 Task: Assign a ticket to an agent based on customer feedback from social media.
Action: Mouse moved to (229, 128)
Screenshot: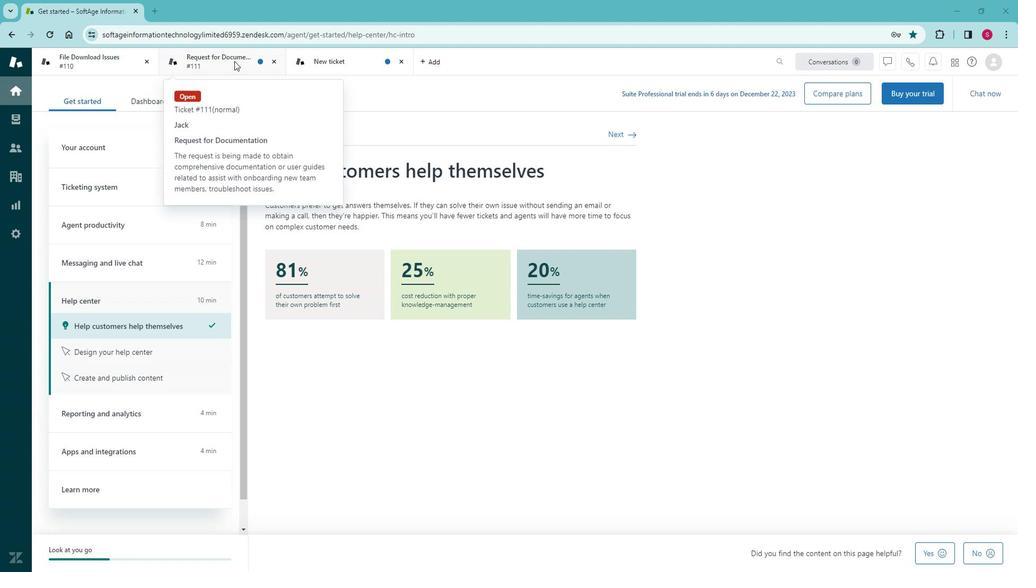 
Action: Mouse pressed left at (229, 128)
Screenshot: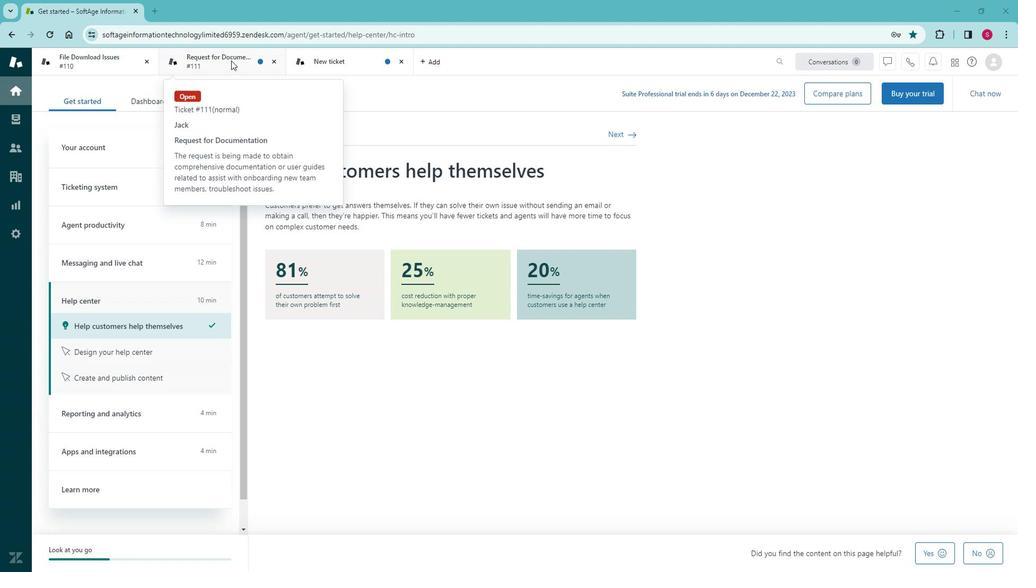 
Action: Mouse moved to (225, 166)
Screenshot: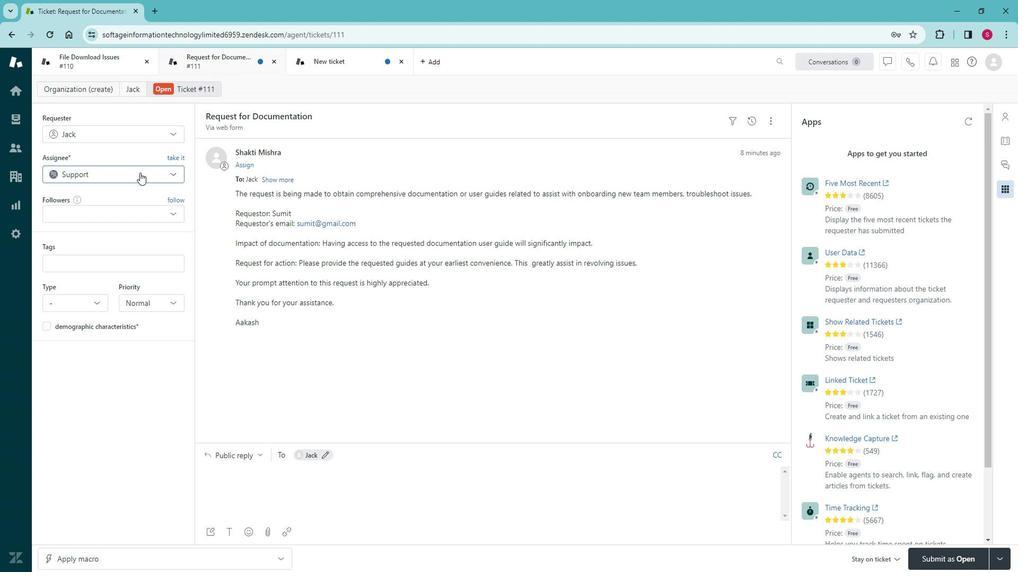 
Action: Mouse pressed left at (225, 166)
Screenshot: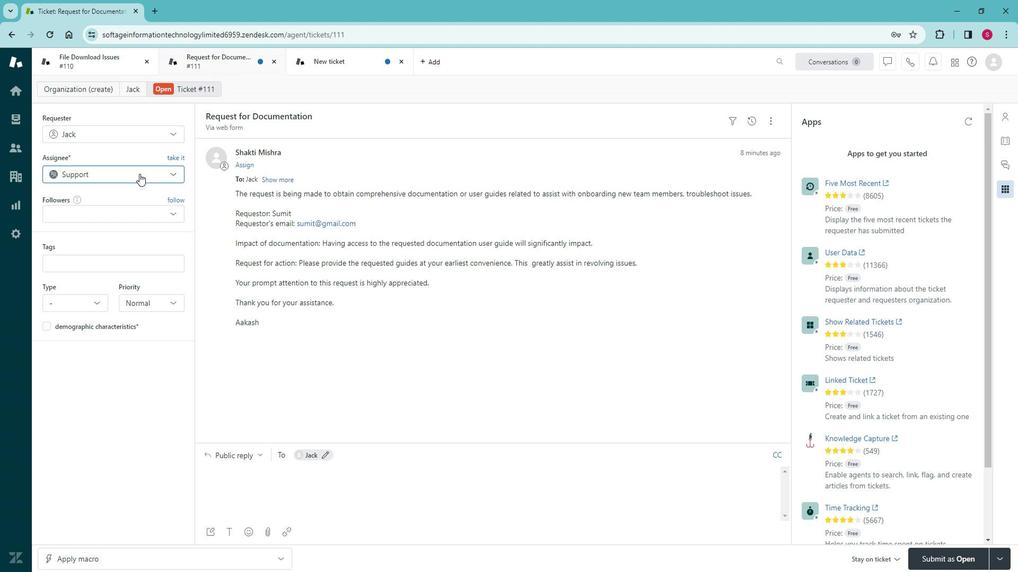 
Action: Mouse moved to (225, 196)
Screenshot: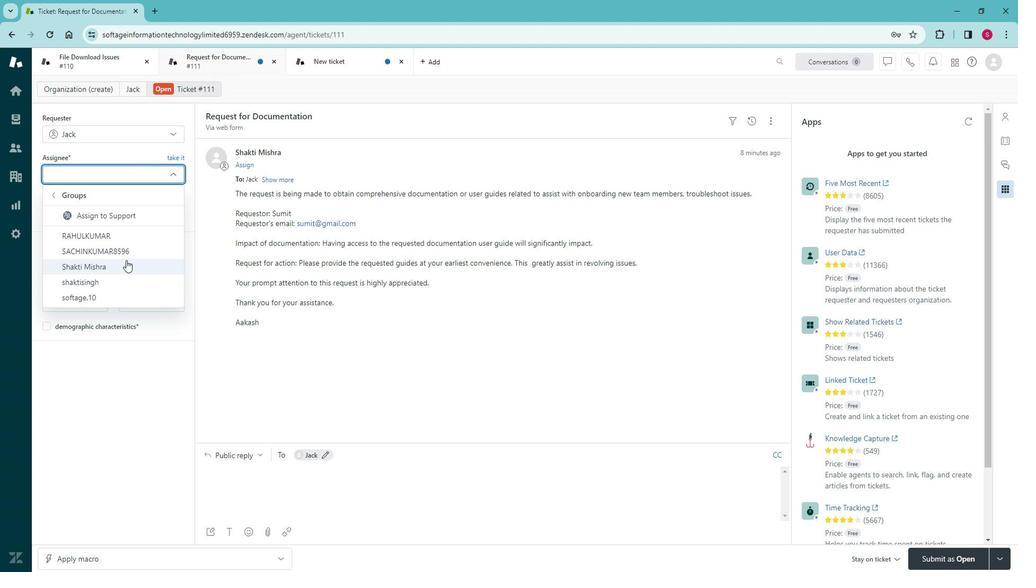 
Action: Mouse pressed left at (225, 196)
Screenshot: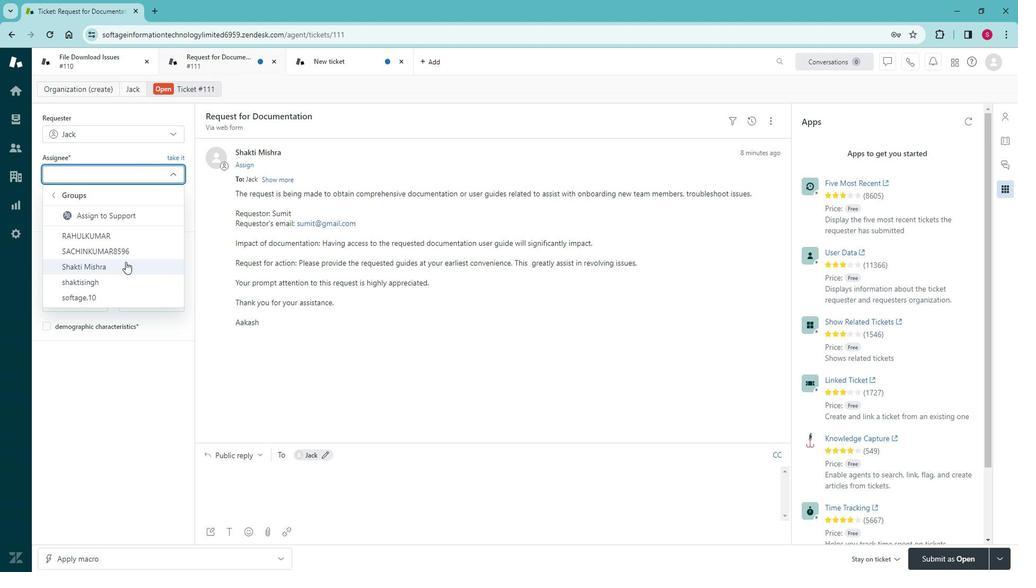 
Action: Mouse moved to (235, 269)
Screenshot: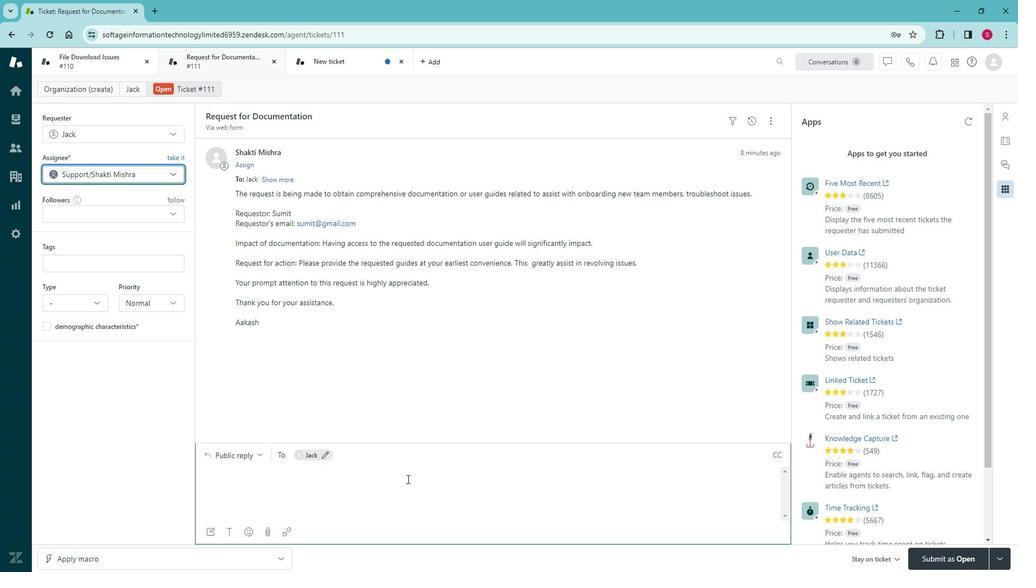 
Action: Mouse pressed left at (235, 269)
Screenshot: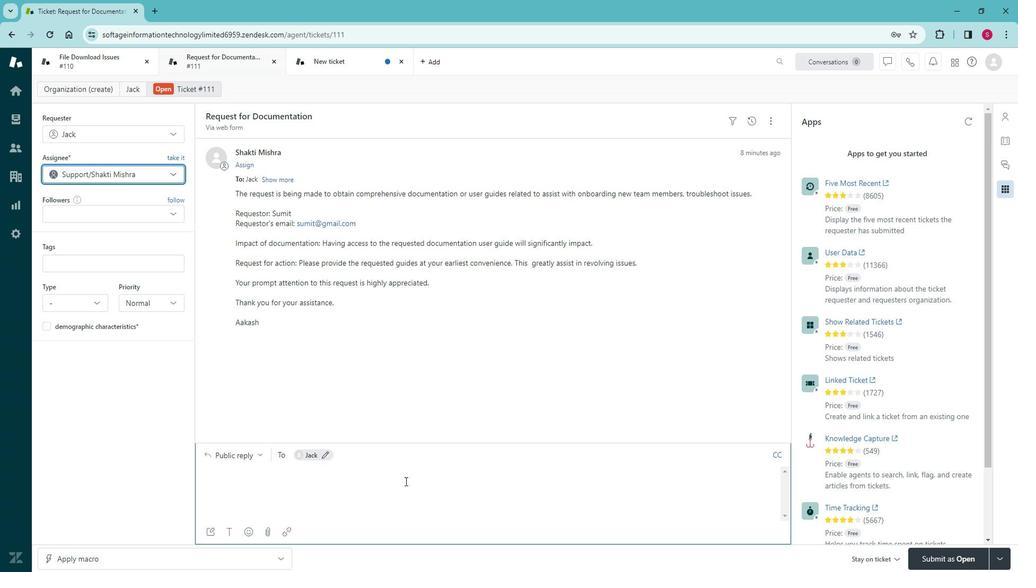 
Action: Key pressed <Key.caps_lock>H<Key.caps_lock>ello
Screenshot: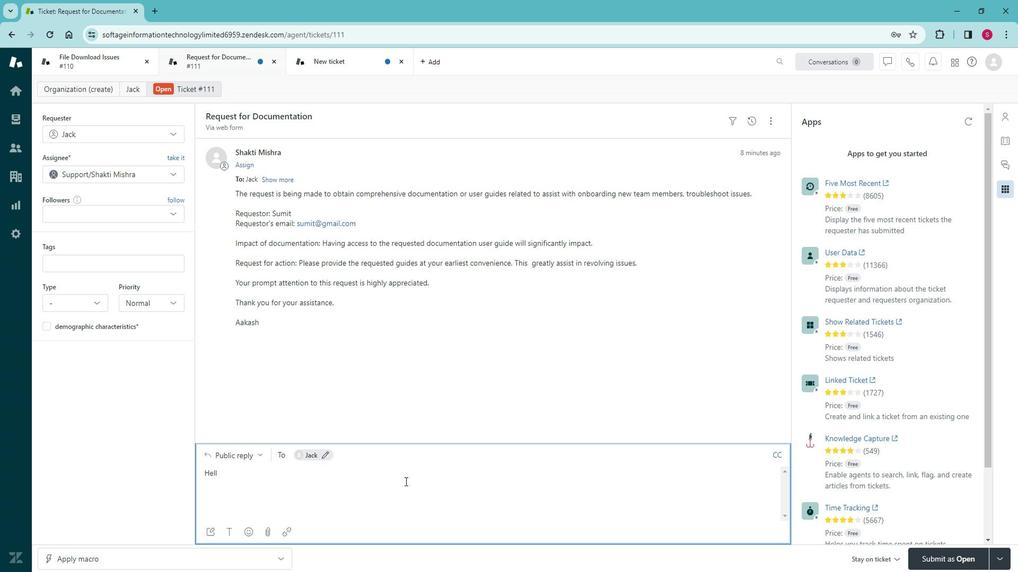 
Action: Mouse moved to (230, 260)
Screenshot: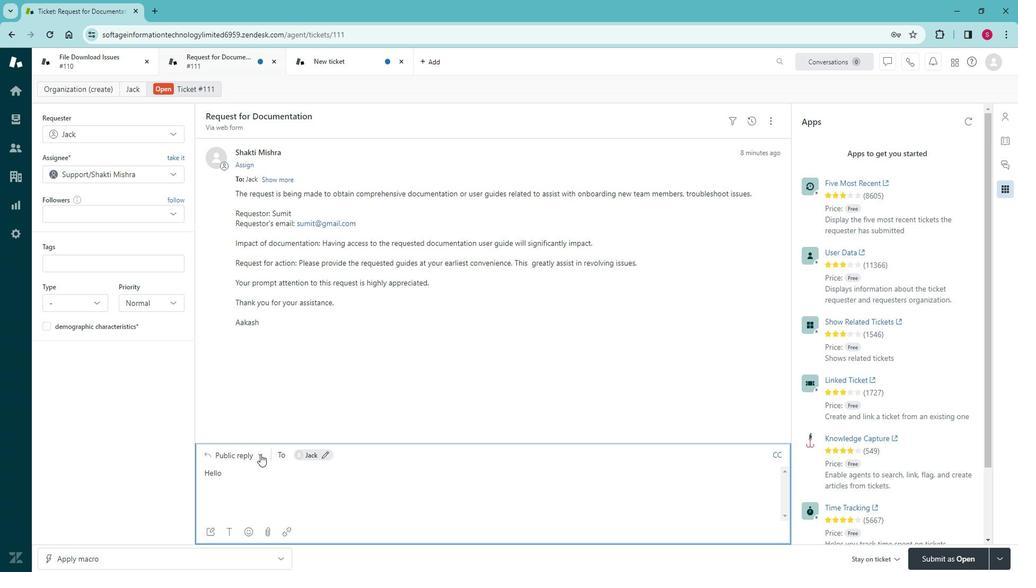 
Action: Mouse pressed left at (230, 260)
Screenshot: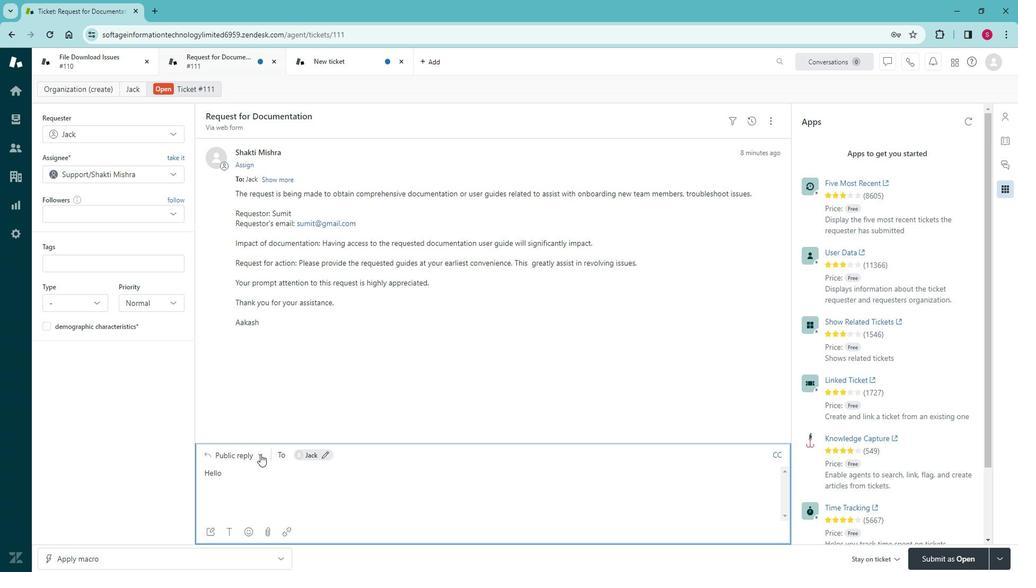 
Action: Mouse moved to (230, 252)
Screenshot: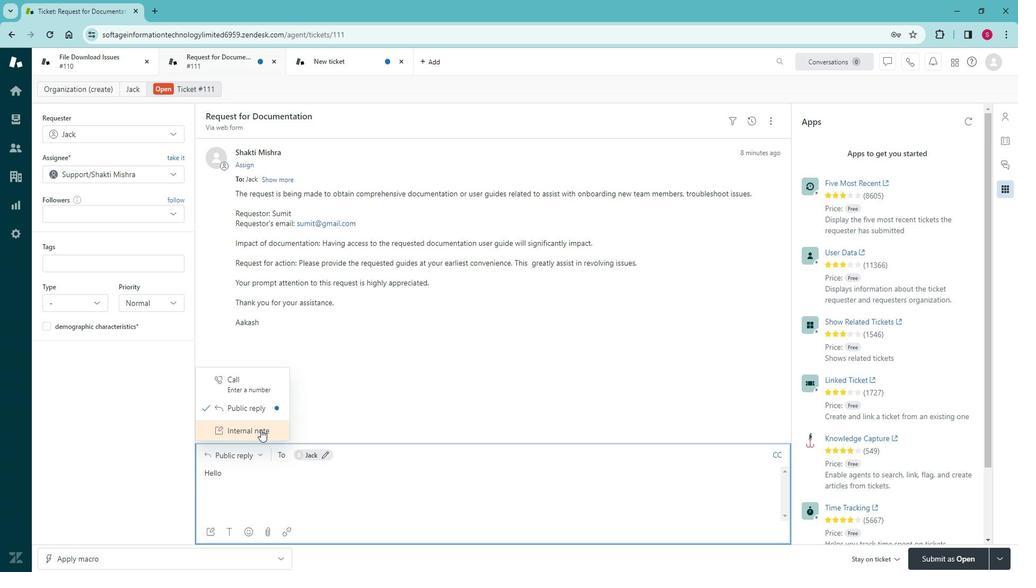 
Action: Mouse pressed left at (230, 252)
Screenshot: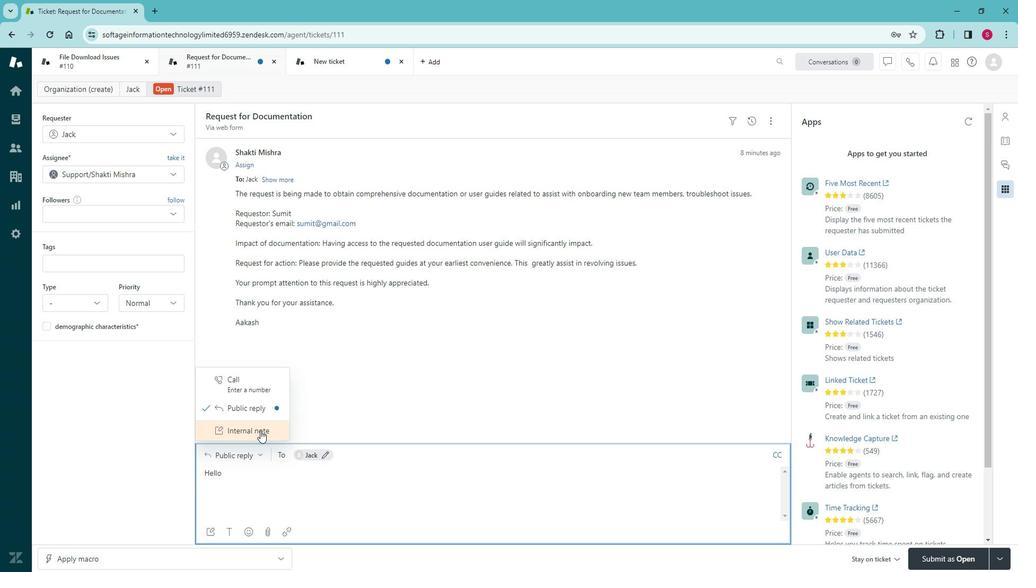 
Action: Mouse moved to (230, 268)
Screenshot: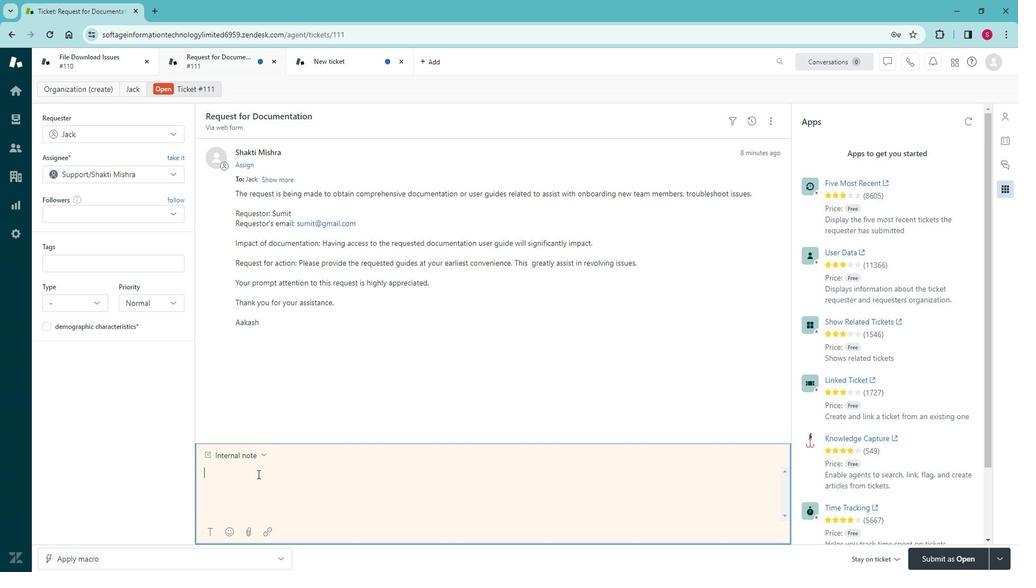 
Action: Mouse pressed left at (230, 268)
Screenshot: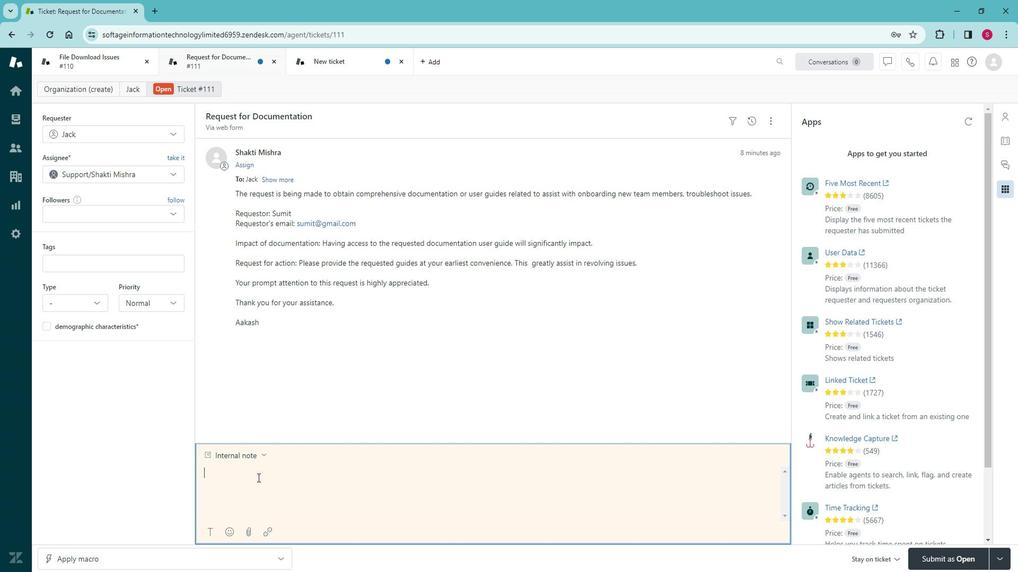 
Action: Key pressed <Key.caps_lock>H<Key.caps_lock>ello<Key.space><Key.caps_lock><Key.caps_lock>t<Key.backspace><Key.caps_lock>T<Key.caps_lock>eam,<Key.enter><Key.caps_lock>D<Key.caps_lock>ue<Key.space>to<Key.space>si<Key.backspace>ome<Key.space>reason<Key.space><Key.caps_lock>I<Key.caps_lock><Key.space>assigned<Key.space>this<Key.space>task<Key.space>to<Key.space>you.<Key.space>s<Key.caps_lock>O<Key.space><Key.backspace><Key.backspace><Key.backspace>S<Key.backspace><Key.backspace><Key.backspace><Key.space><Key.caps_lock>by<Key.space>your<Key.space>past<Key.space>performance.<Key.space><Key.caps_lock>K<Key.caps_lock>nldy<Key.space>do<Key.space>your<Key.space>best.<Key.enter>
Screenshot: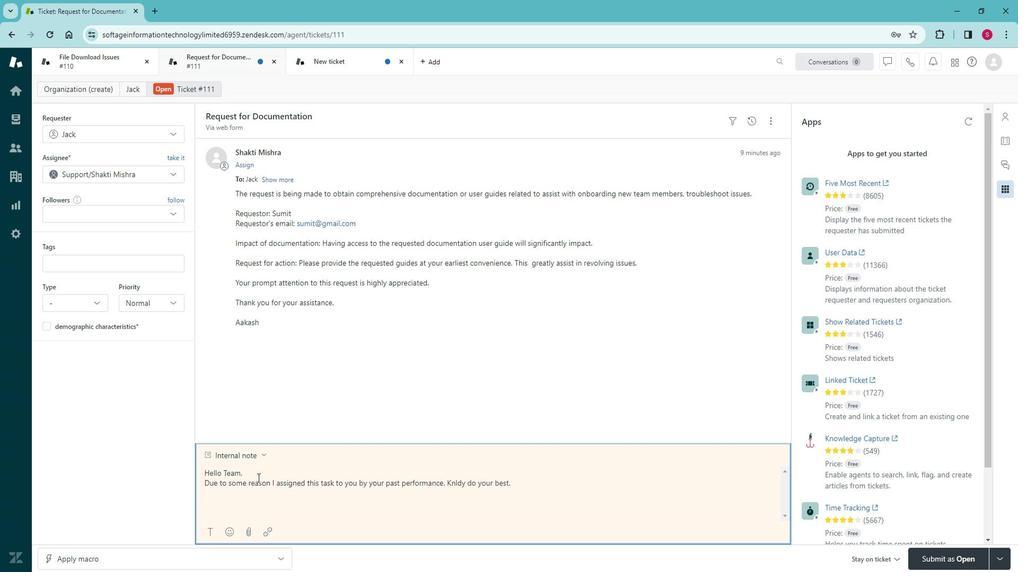 
Action: Mouse moved to (238, 270)
Screenshot: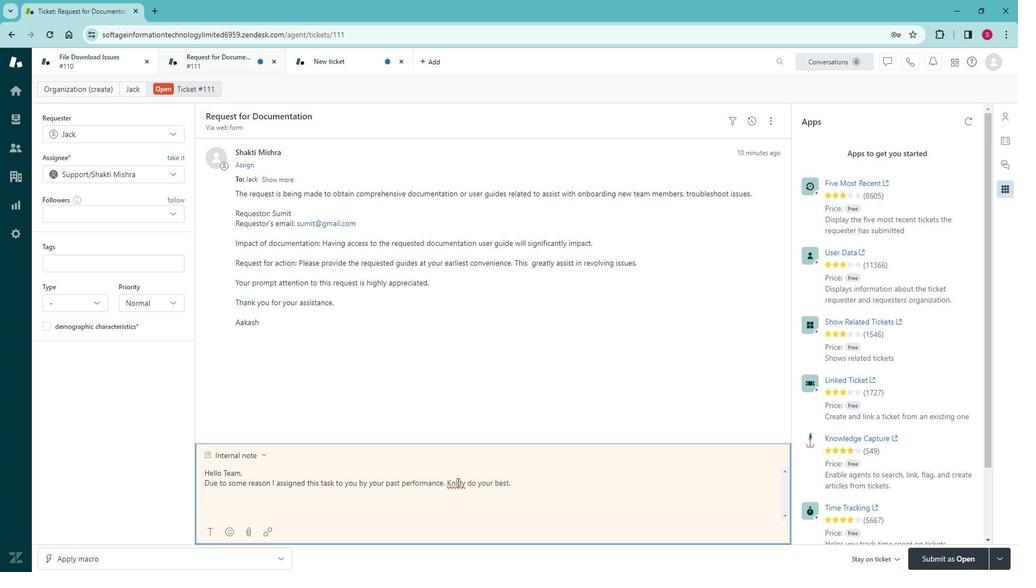 
Action: Mouse pressed left at (238, 270)
Screenshot: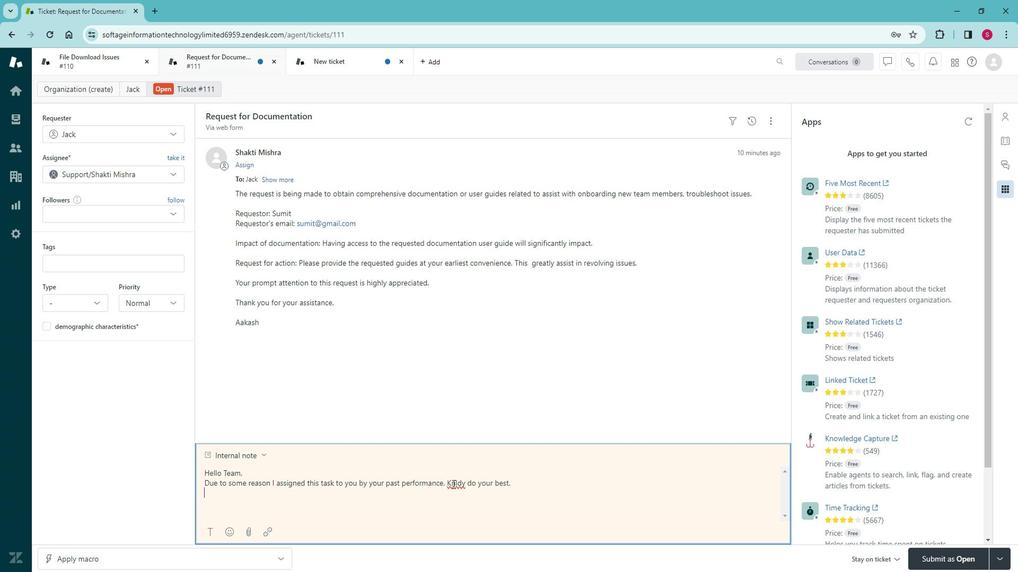 
Action: Mouse moved to (239, 272)
Screenshot: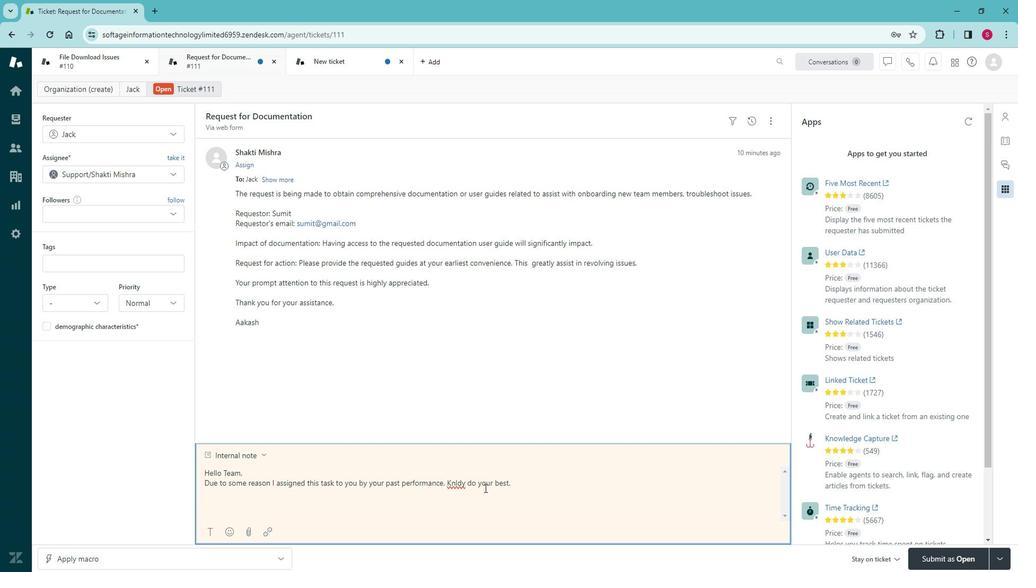 
Action: Key pressed i
Screenshot: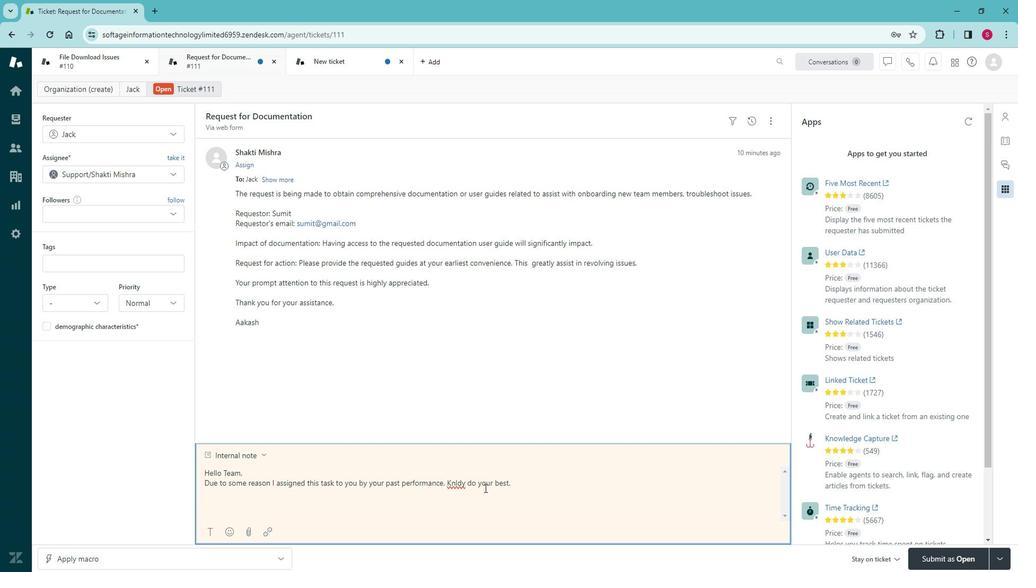 
Action: Mouse moved to (230, 276)
Screenshot: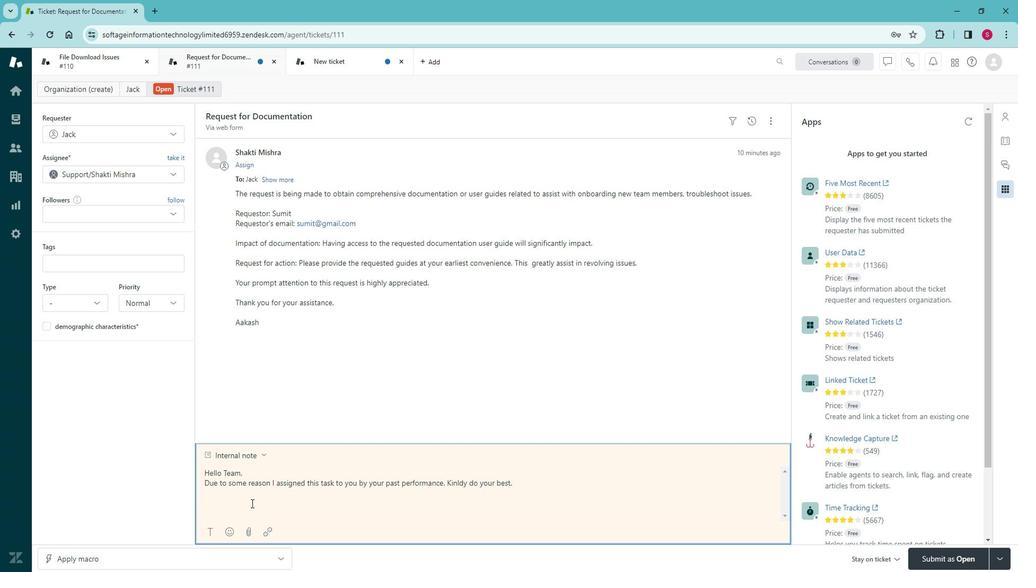
Action: Mouse pressed left at (230, 276)
Screenshot: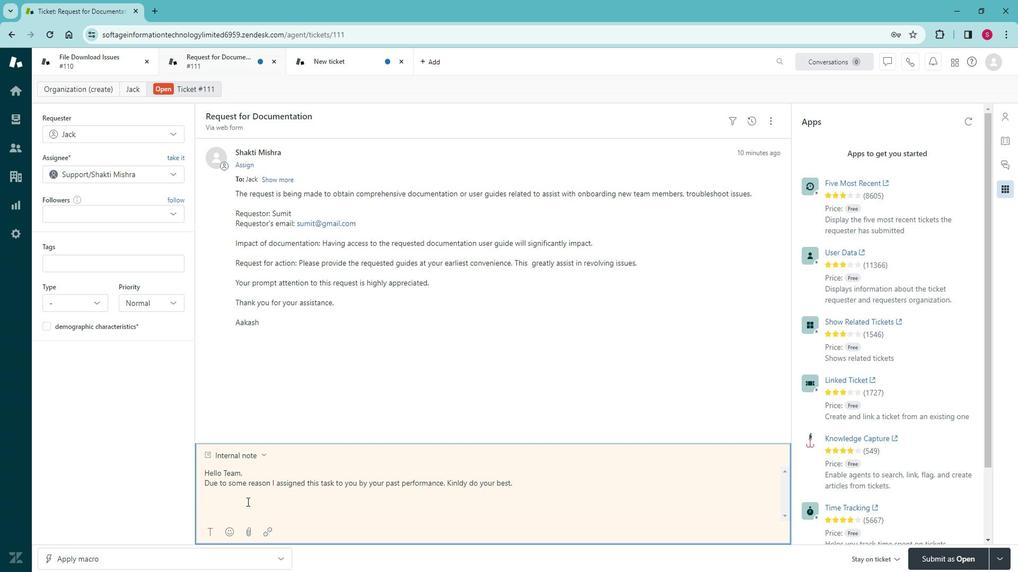 
Action: Mouse moved to (238, 270)
Screenshot: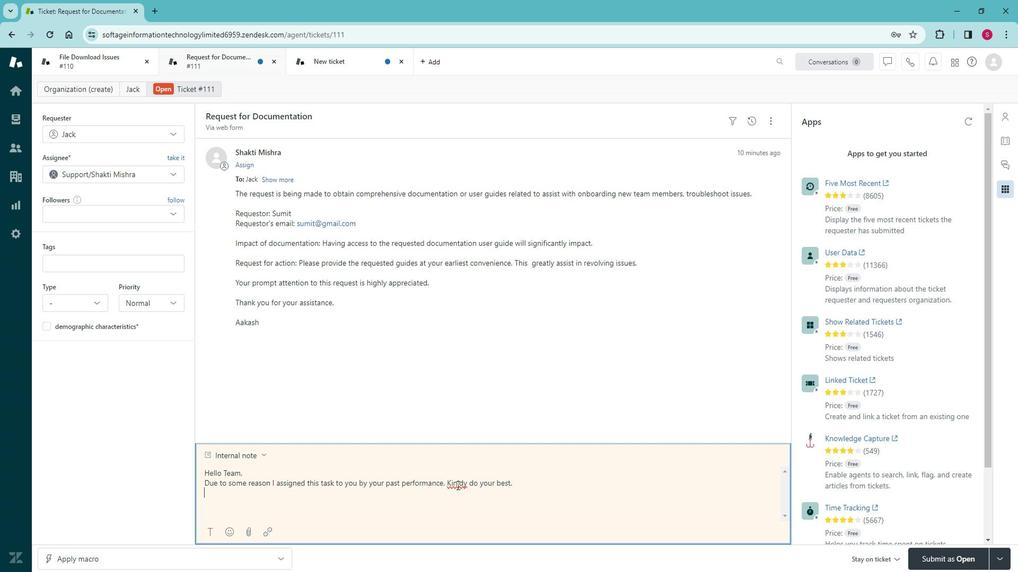 
Action: Mouse pressed right at (238, 270)
Screenshot: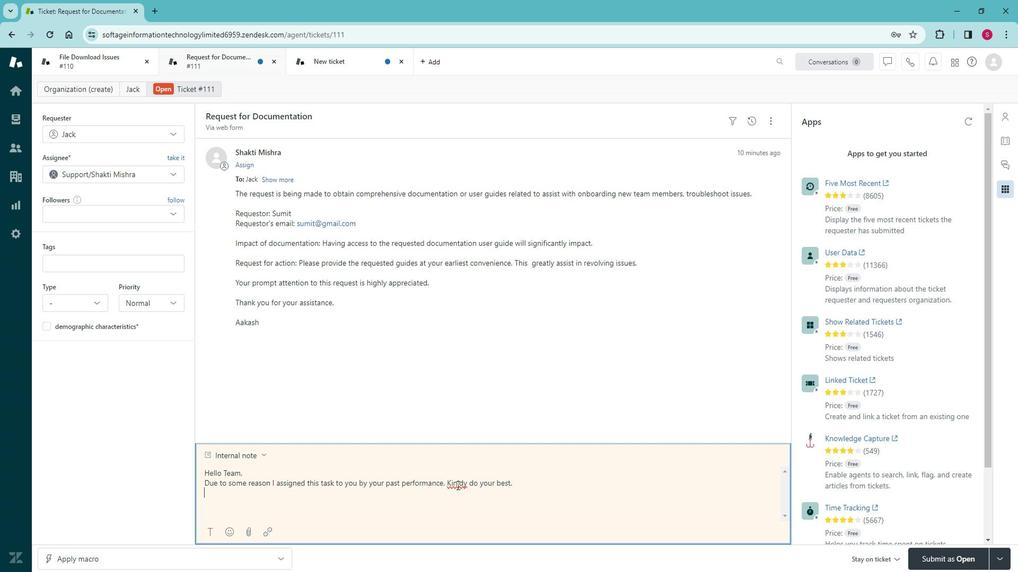 
Action: Mouse moved to (240, 182)
Screenshot: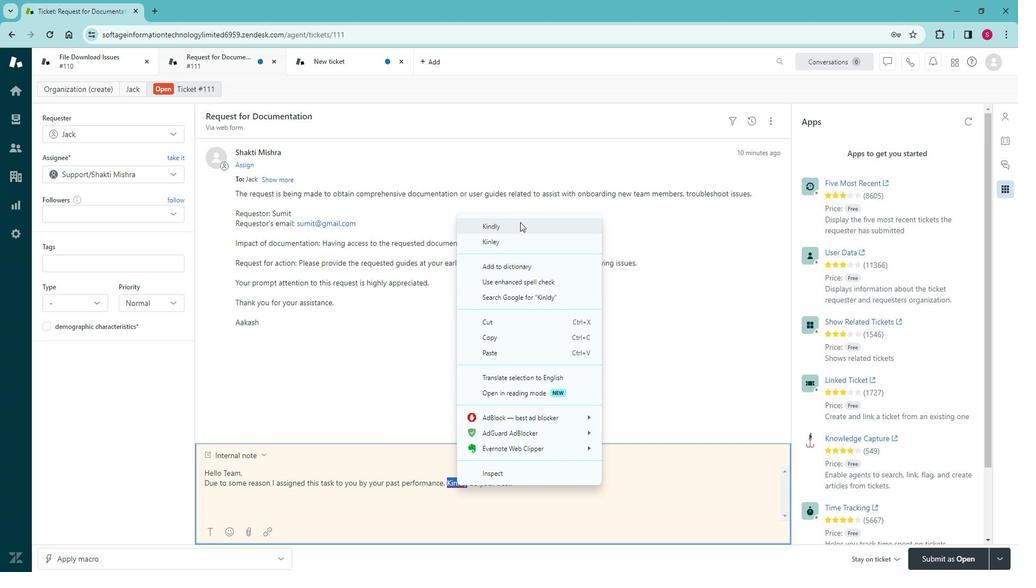 
Action: Mouse pressed left at (240, 182)
Screenshot: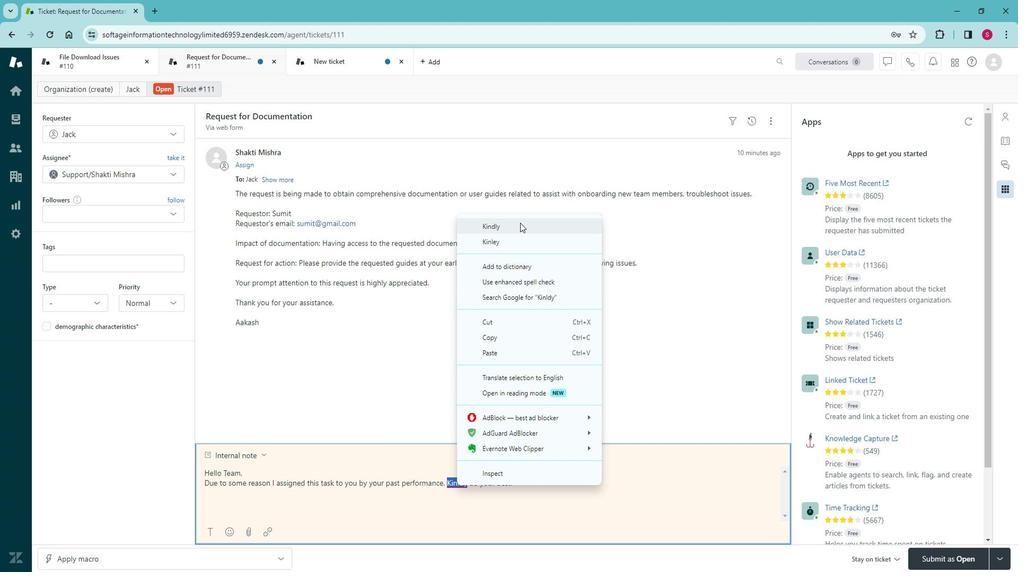 
Action: Mouse moved to (229, 276)
Screenshot: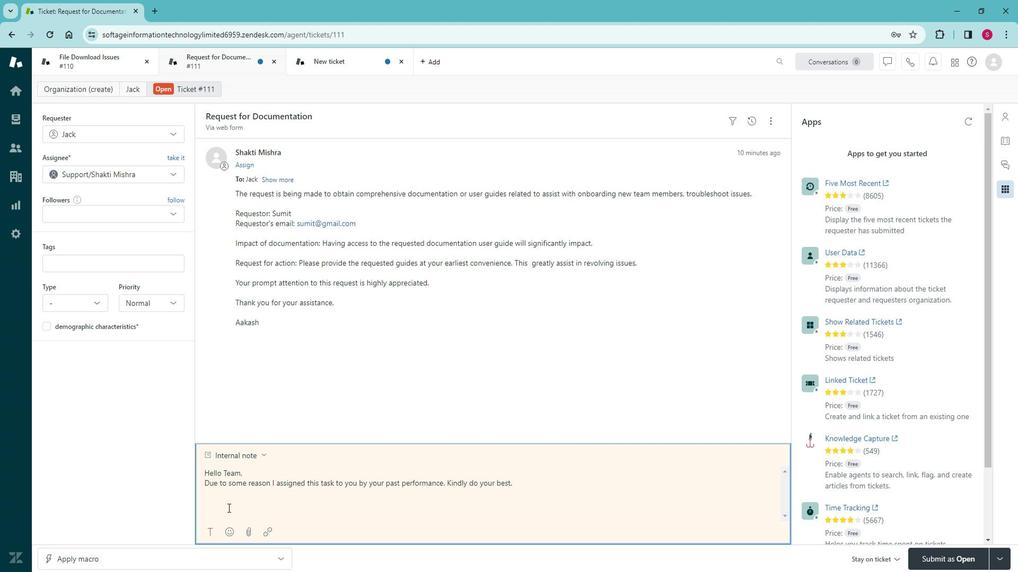 
Action: Mouse pressed left at (229, 276)
Screenshot: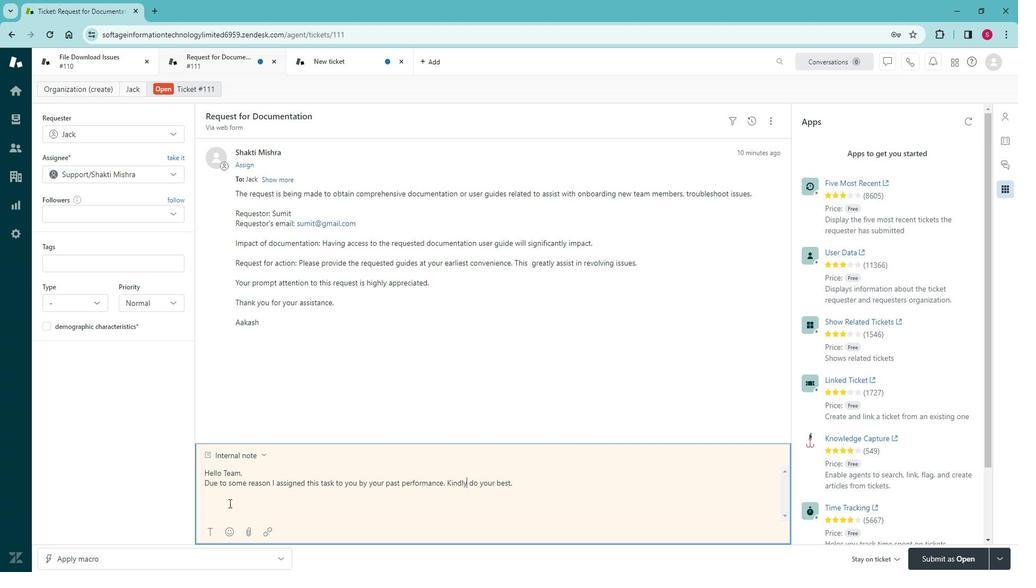
Action: Mouse pressed left at (229, 276)
Screenshot: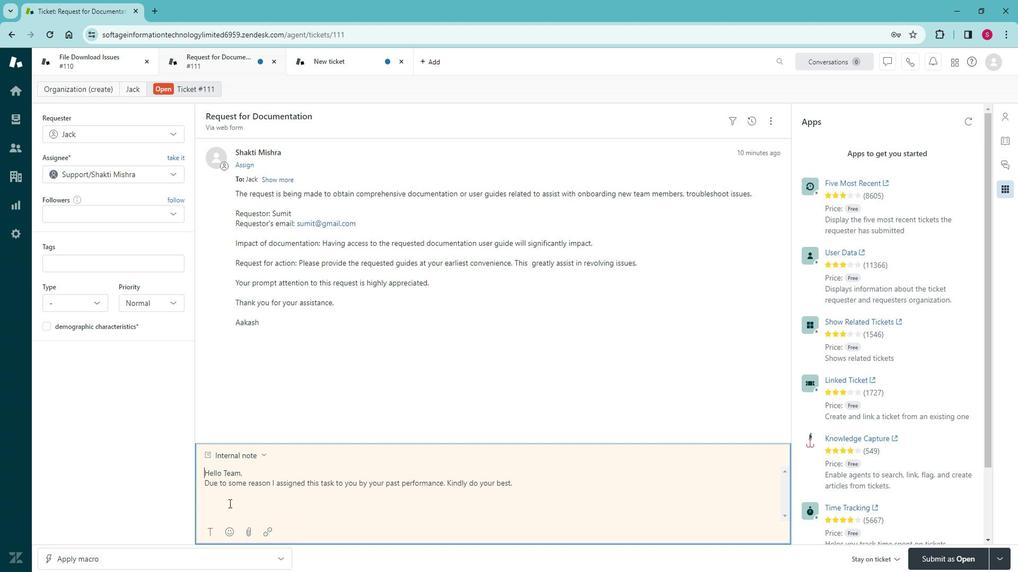 
Action: Mouse moved to (228, 277)
Screenshot: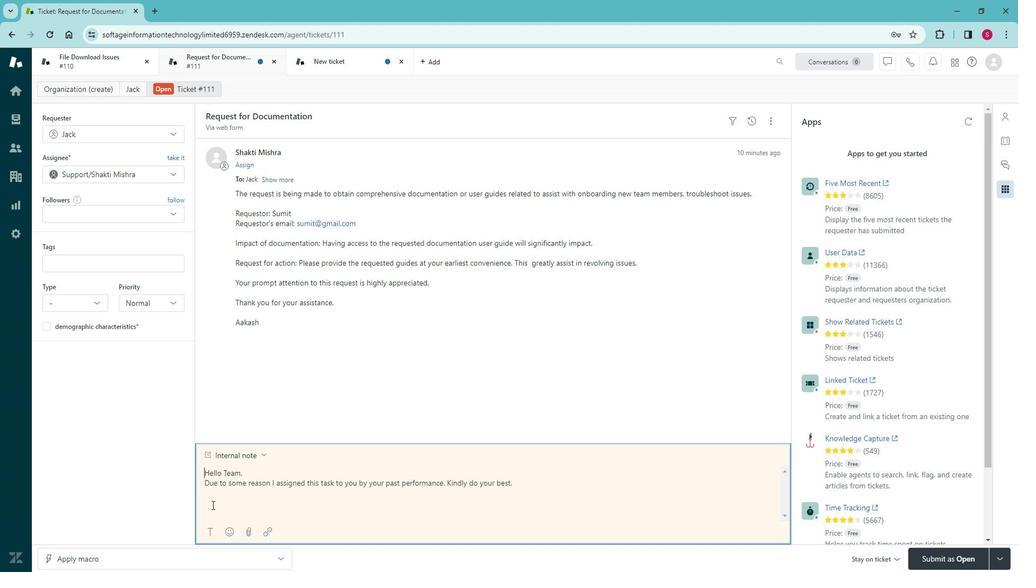 
Action: Mouse pressed left at (228, 277)
Screenshot: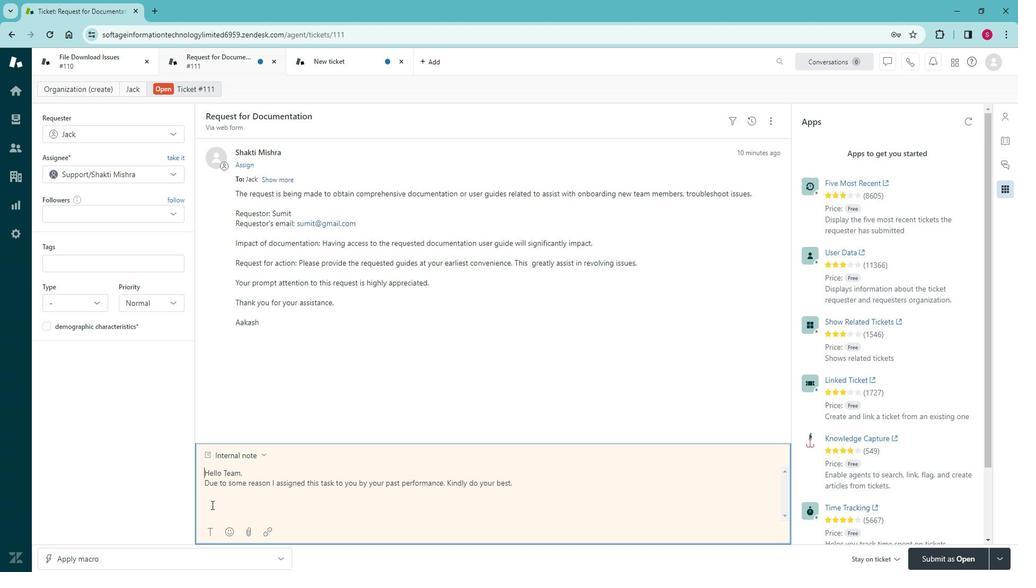 
Action: Mouse moved to (228, 273)
Screenshot: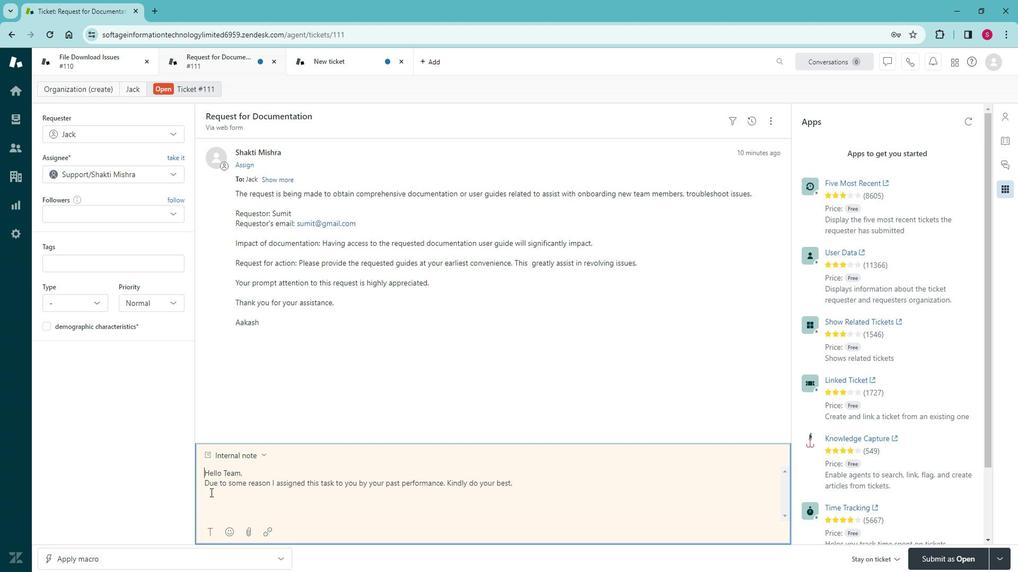 
Action: Mouse pressed left at (228, 273)
Screenshot: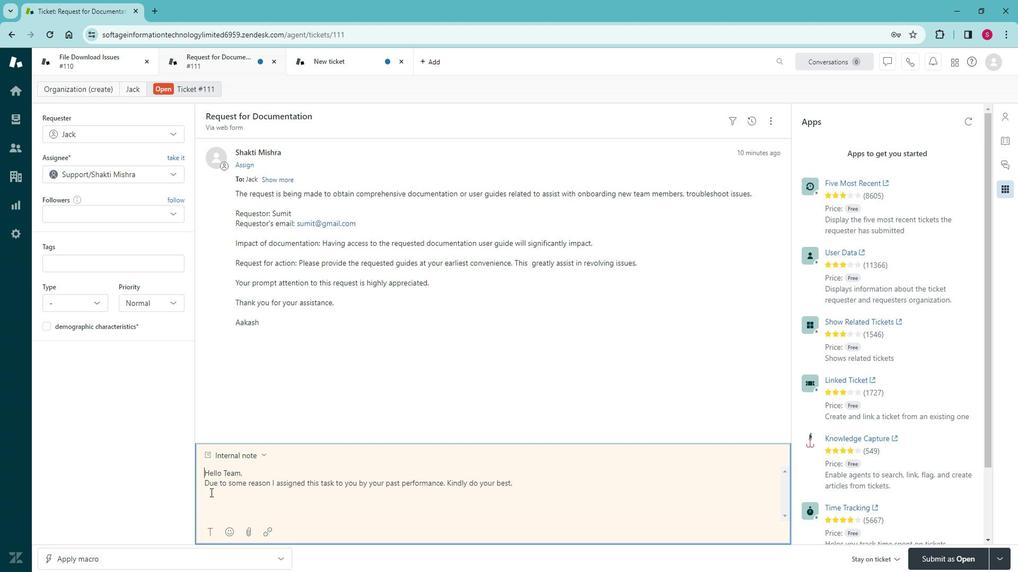 
Action: Mouse moved to (230, 267)
Screenshot: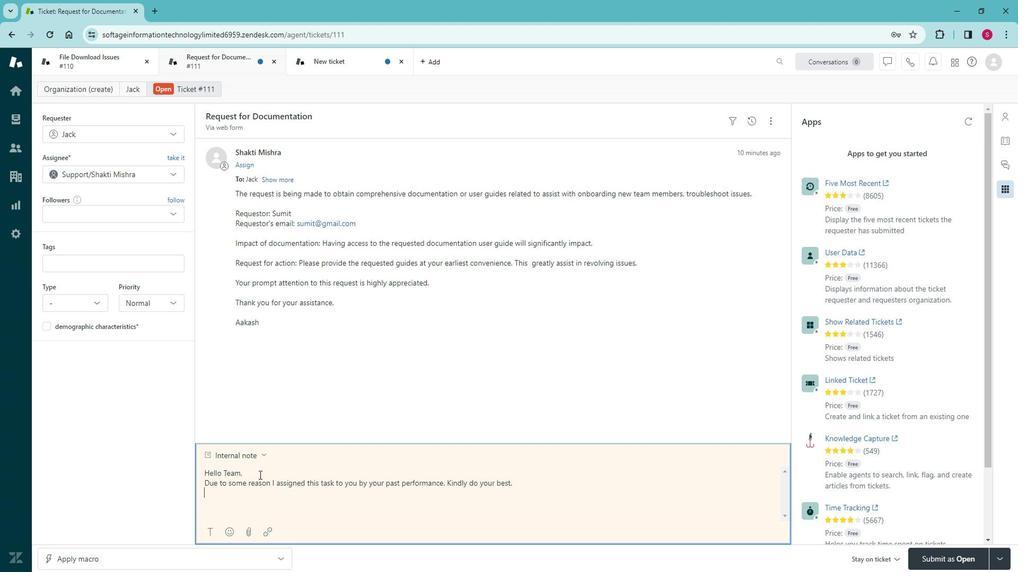 
Action: Mouse pressed left at (230, 267)
Screenshot: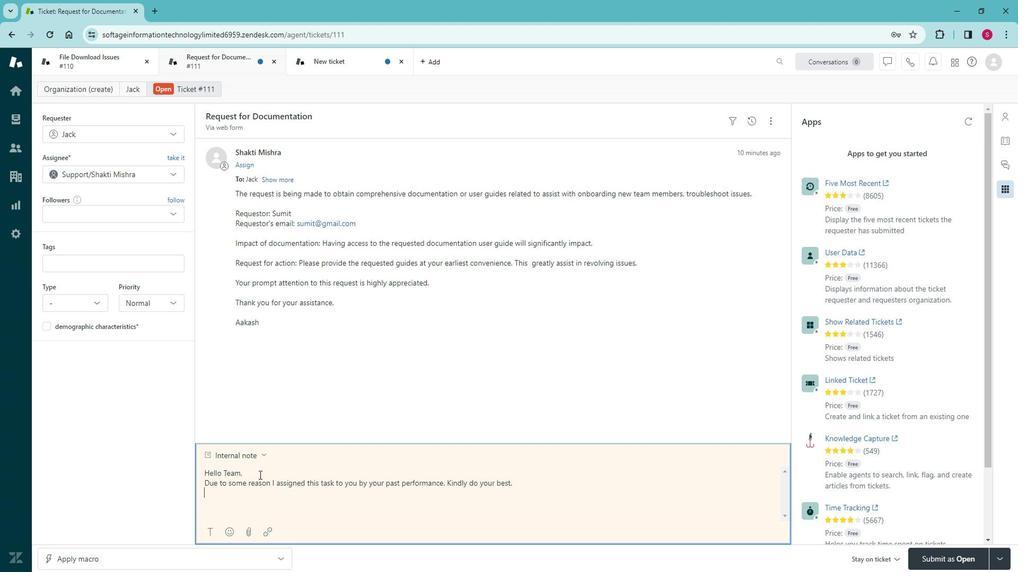 
Action: Key pressed <Key.enter>
Screenshot: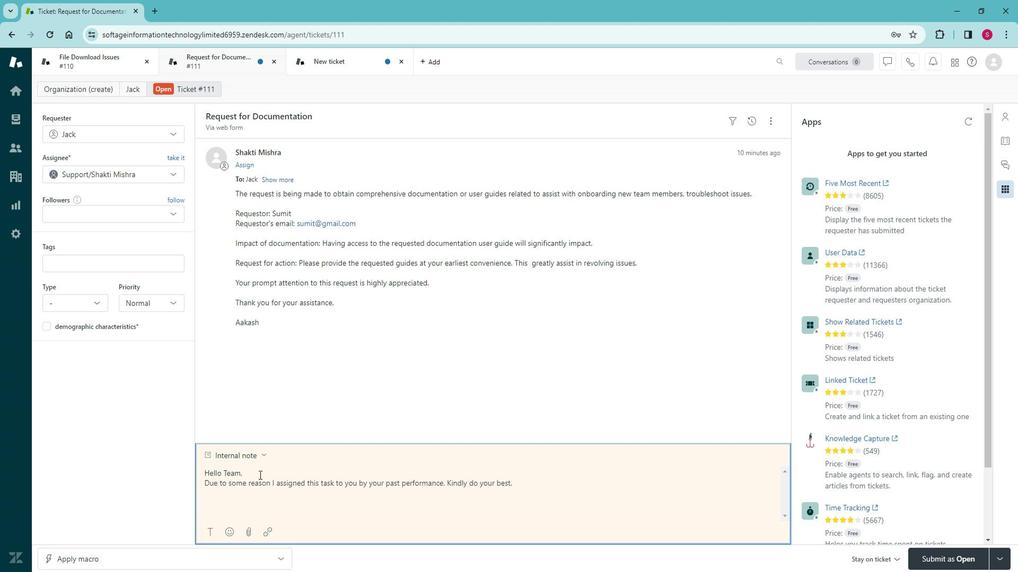 
Action: Mouse moved to (229, 278)
Screenshot: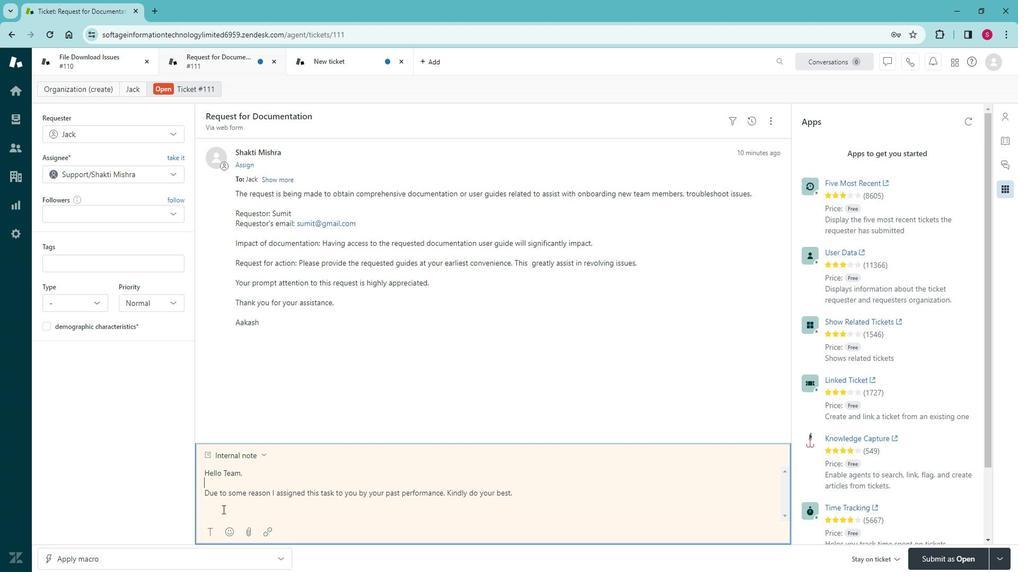 
Action: Mouse pressed left at (229, 278)
Screenshot: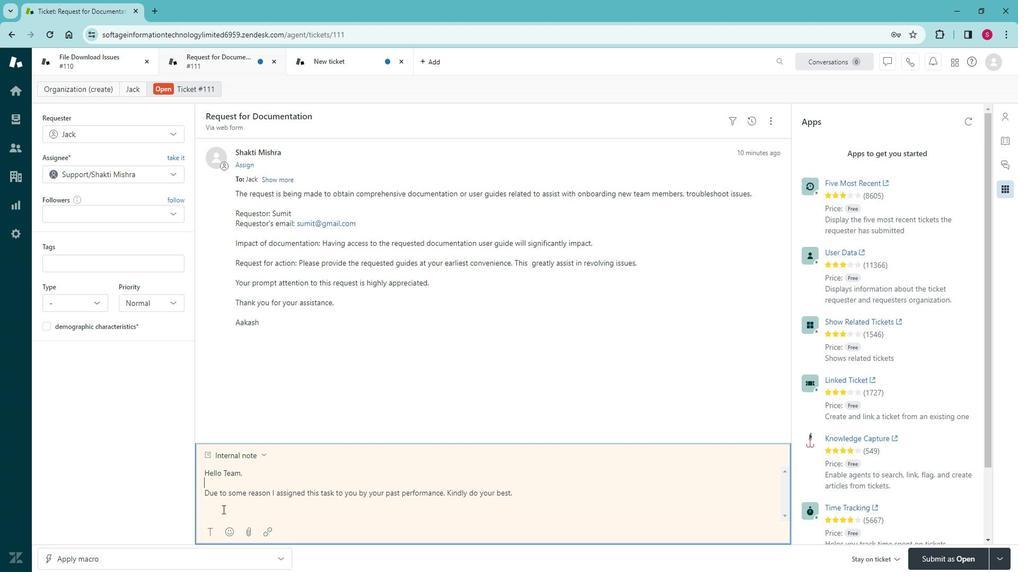 
Action: Mouse moved to (228, 278)
Screenshot: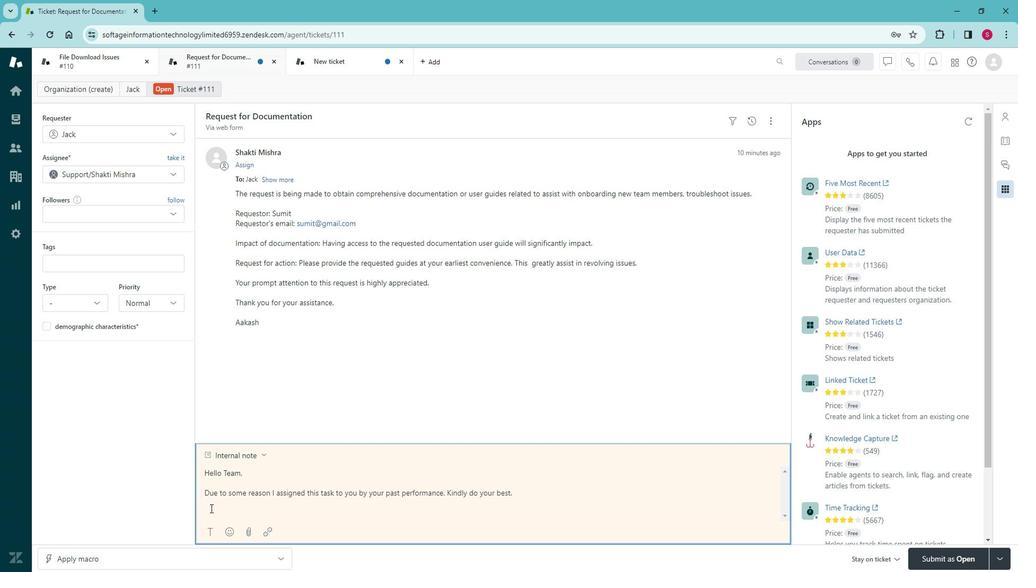 
Action: Mouse pressed left at (228, 278)
Screenshot: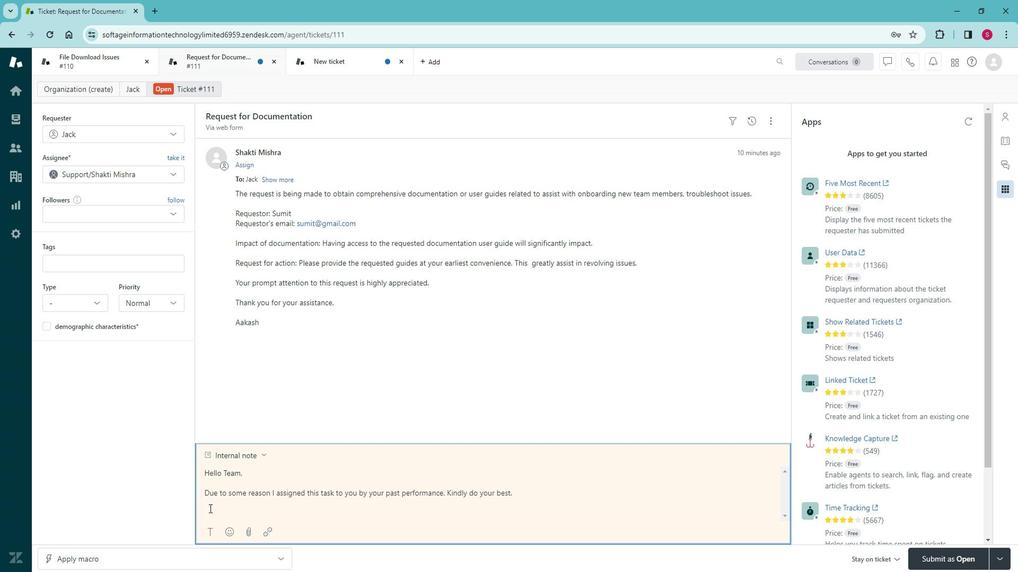 
Action: Mouse moved to (228, 277)
Screenshot: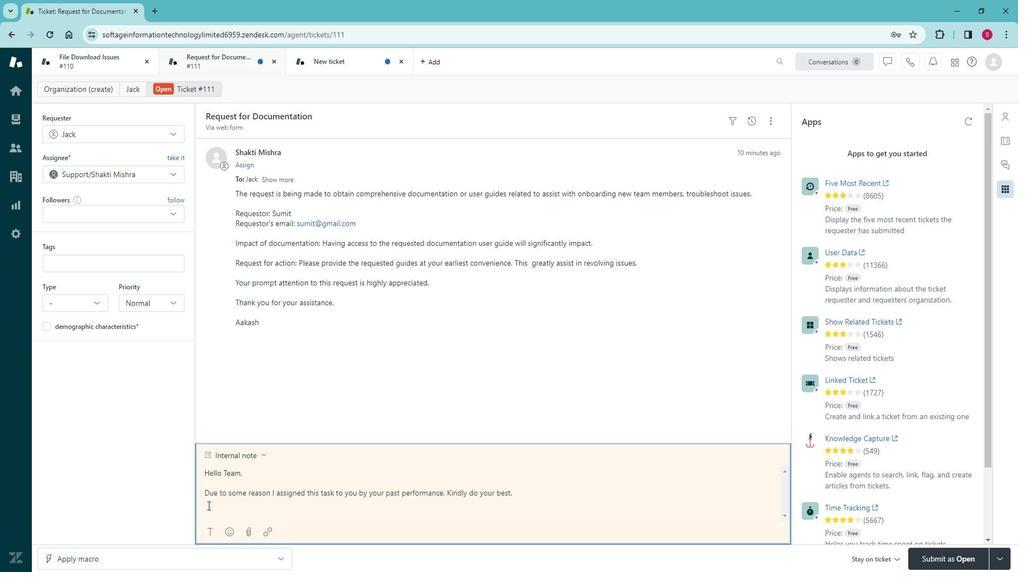 
Action: Mouse pressed left at (228, 277)
Screenshot: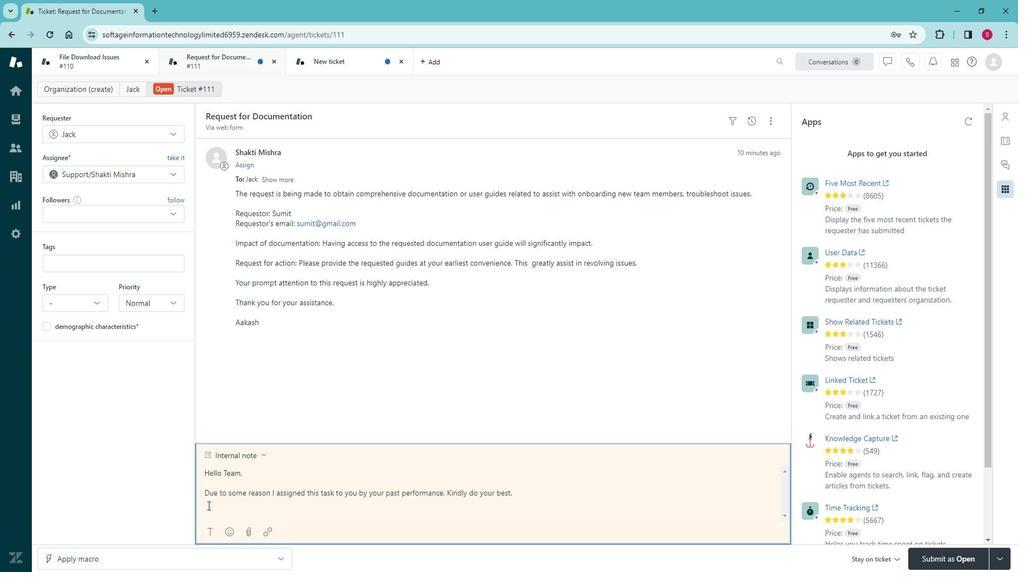 
Action: Mouse moved to (228, 277)
Screenshot: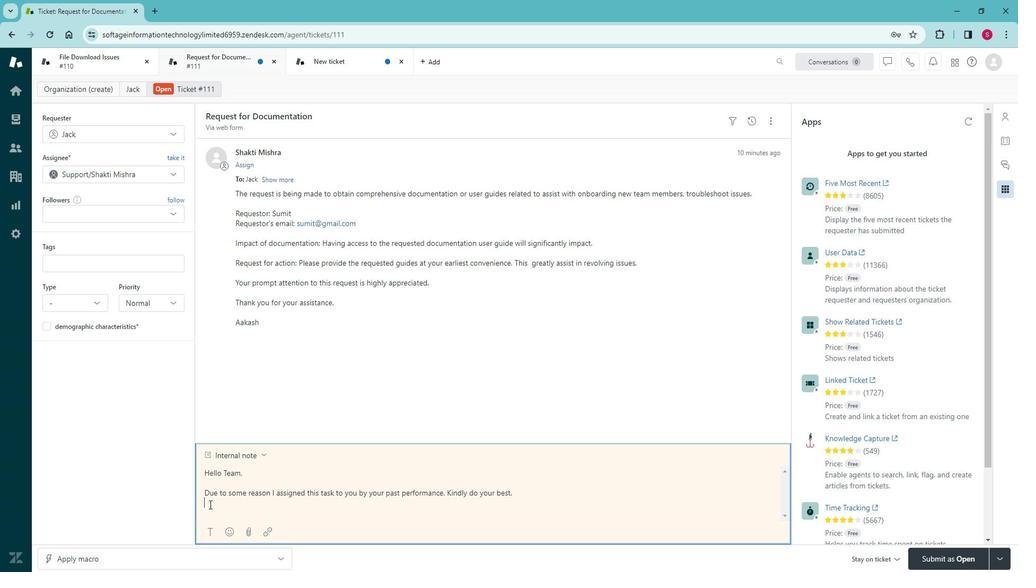 
Action: Key pressed <Key.enter><Key.caps_lock>B<Key.caps_lock>est<Key.space>regards,<Key.enter><Key.caps_lock>A<Key.caps_lock>akash
Screenshot: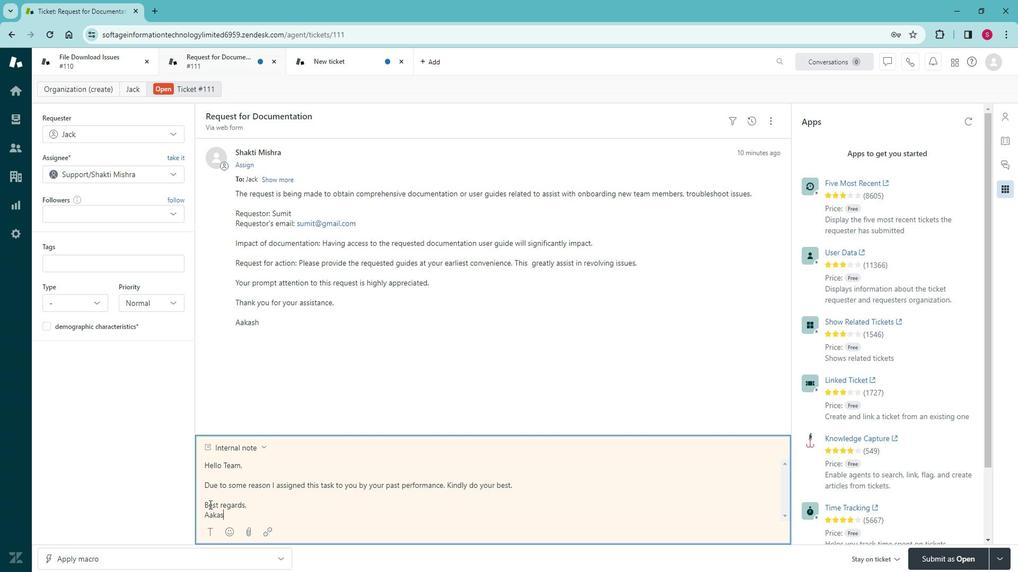 
Action: Mouse moved to (244, 276)
Screenshot: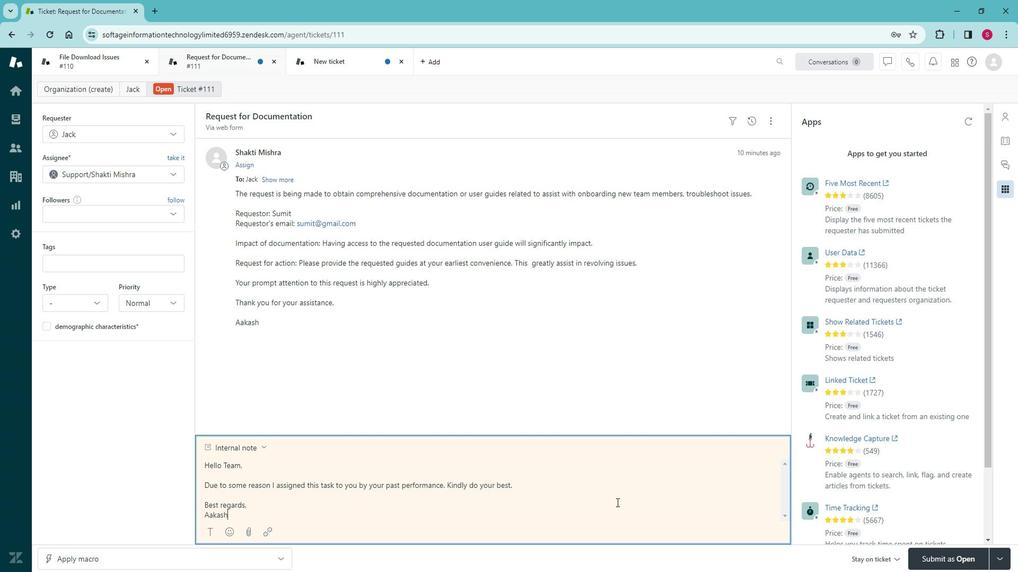 
Action: Mouse scrolled (244, 276) with delta (0, 0)
Screenshot: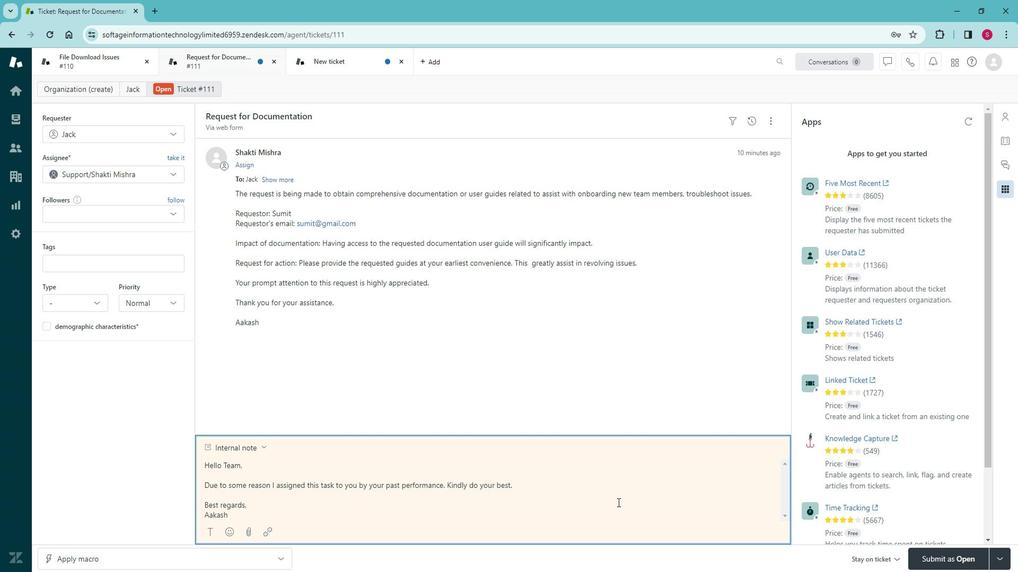 
Action: Mouse moved to (256, 295)
Screenshot: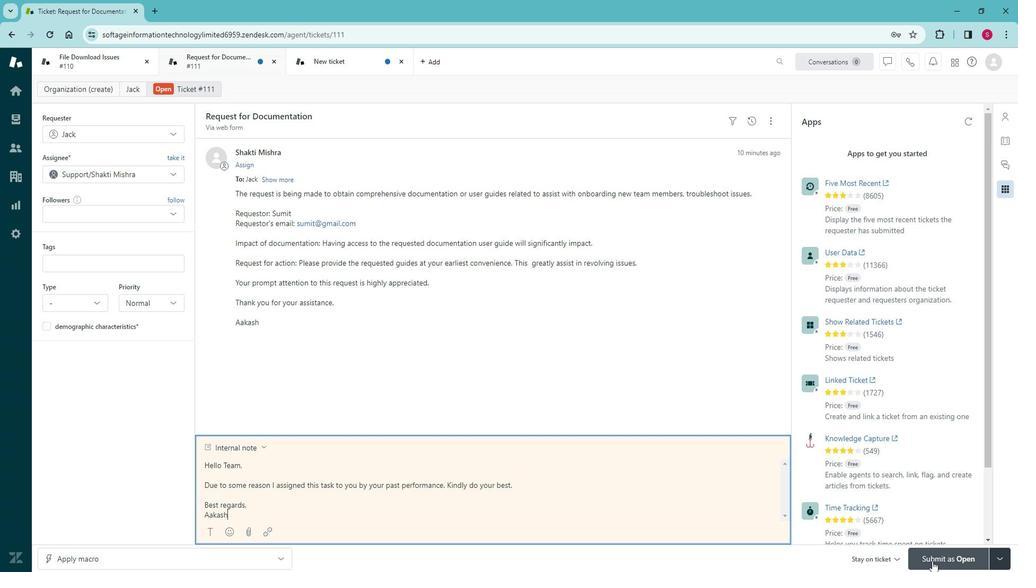 
Action: Mouse pressed left at (256, 295)
Screenshot: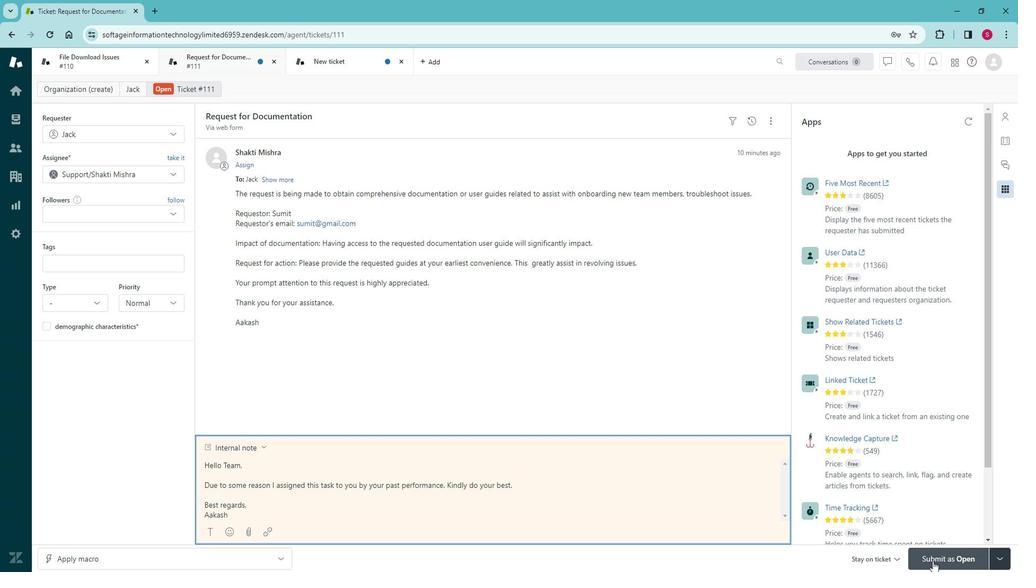 
Action: Mouse moved to (211, 205)
Screenshot: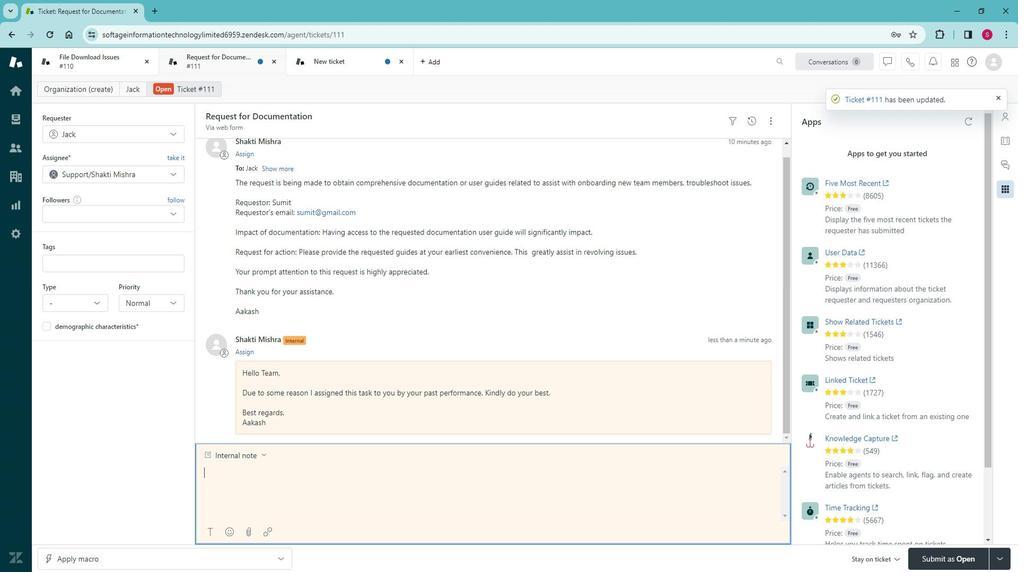 
Action: Mouse pressed left at (211, 205)
Screenshot: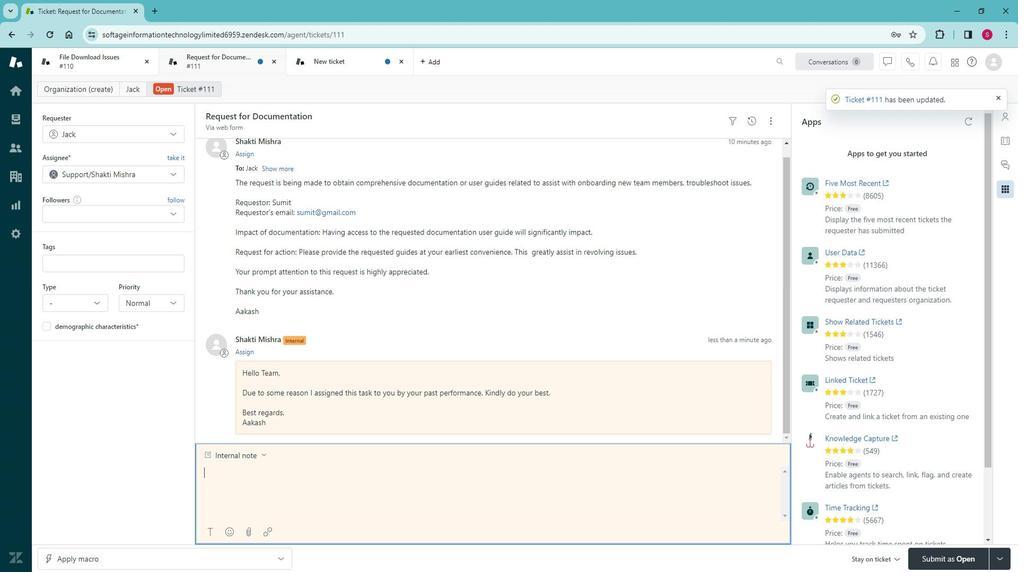 
